 Task: Enable the option "Early SKIP detection on P-frames" for "H.264/MPEG-4 Part 10/AVC encoder (x264 10-bit).
Action: Mouse moved to (102, 13)
Screenshot: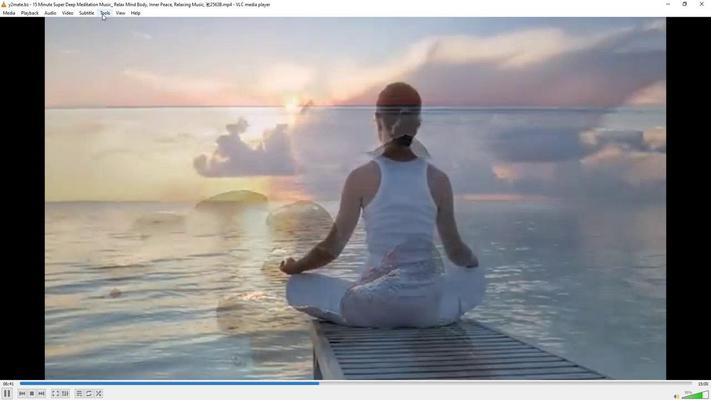 
Action: Mouse pressed left at (102, 13)
Screenshot: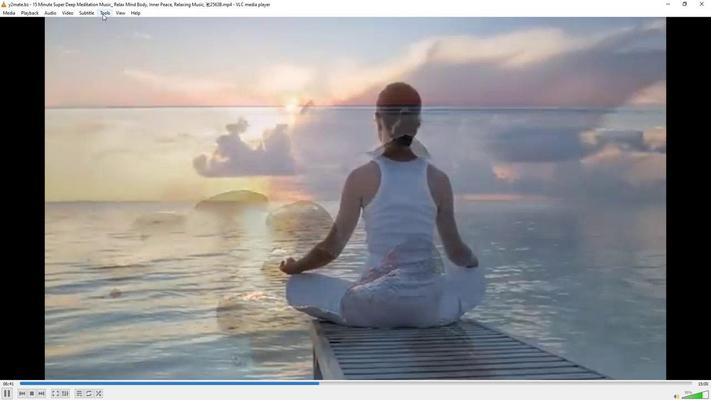 
Action: Mouse moved to (122, 100)
Screenshot: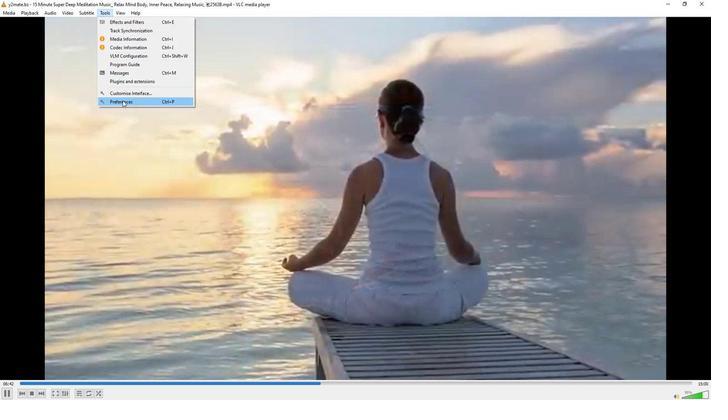 
Action: Mouse pressed left at (122, 100)
Screenshot: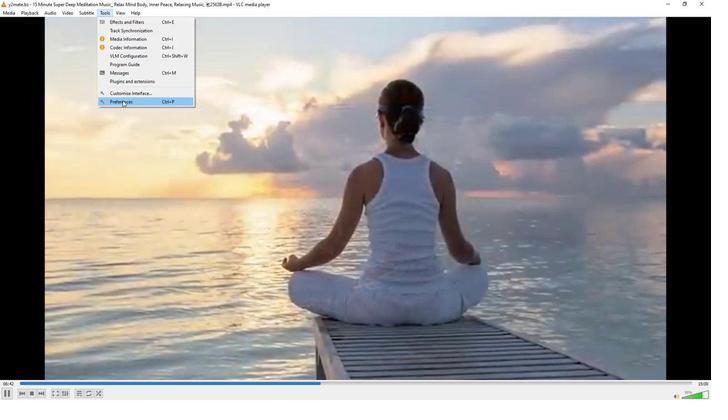 
Action: Mouse moved to (235, 326)
Screenshot: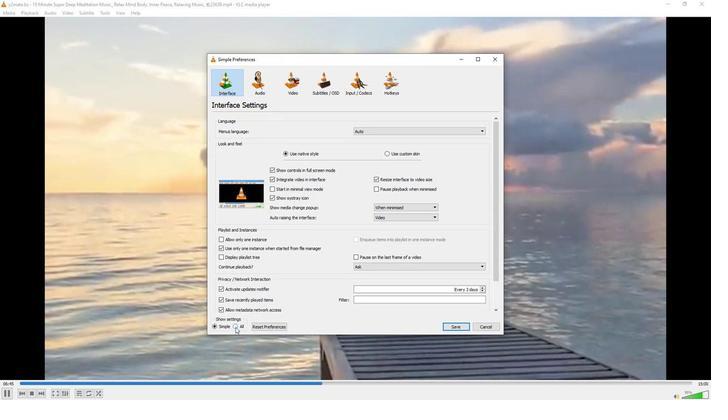 
Action: Mouse pressed left at (235, 326)
Screenshot: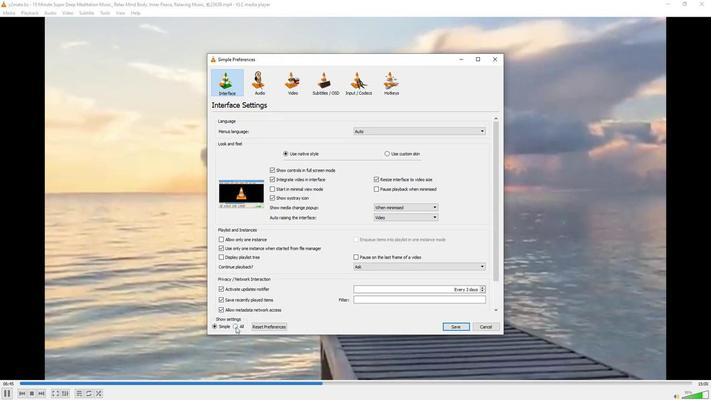 
Action: Mouse moved to (224, 250)
Screenshot: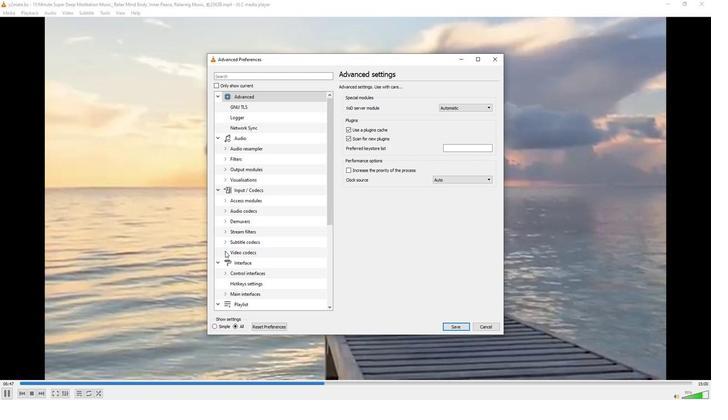 
Action: Mouse pressed left at (224, 250)
Screenshot: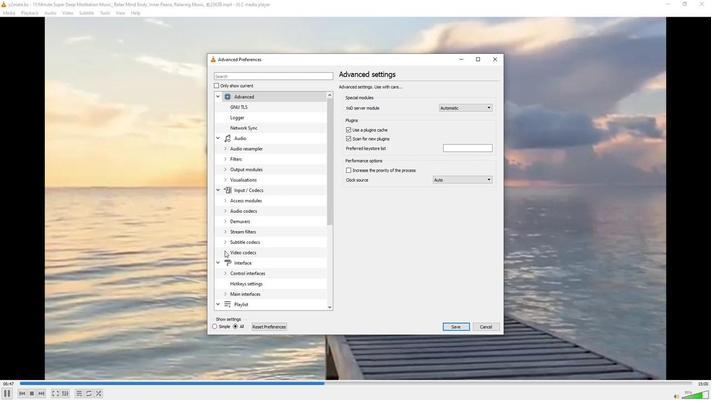 
Action: Mouse moved to (226, 267)
Screenshot: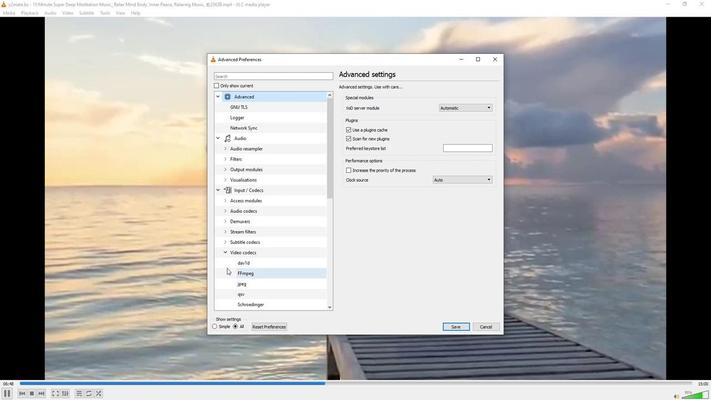 
Action: Mouse scrolled (226, 267) with delta (0, 0)
Screenshot: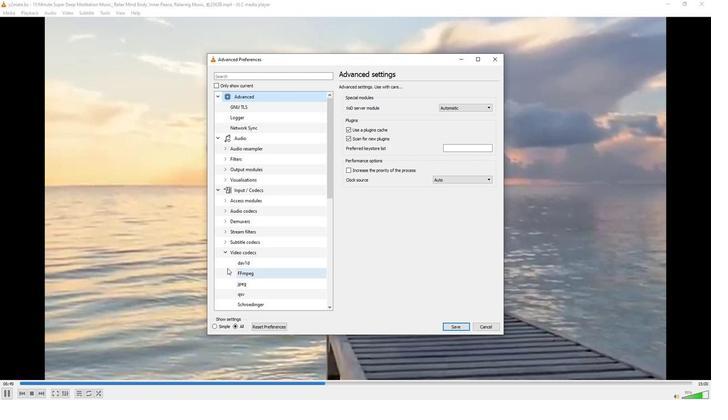 
Action: Mouse scrolled (226, 267) with delta (0, 0)
Screenshot: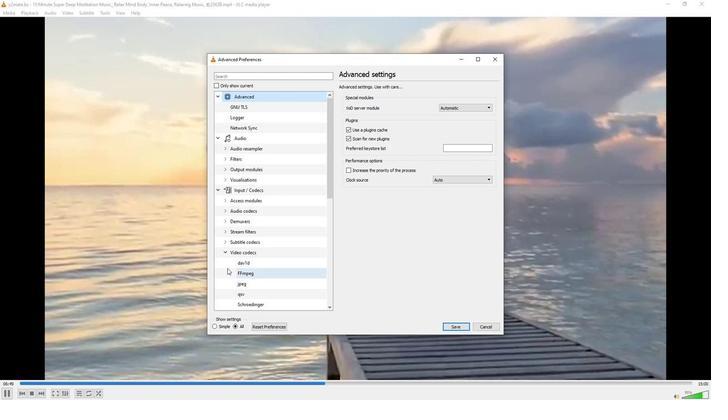 
Action: Mouse scrolled (226, 267) with delta (0, 0)
Screenshot: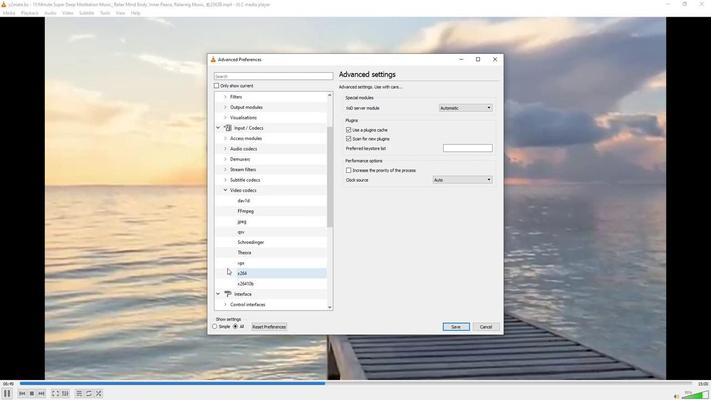 
Action: Mouse moved to (239, 251)
Screenshot: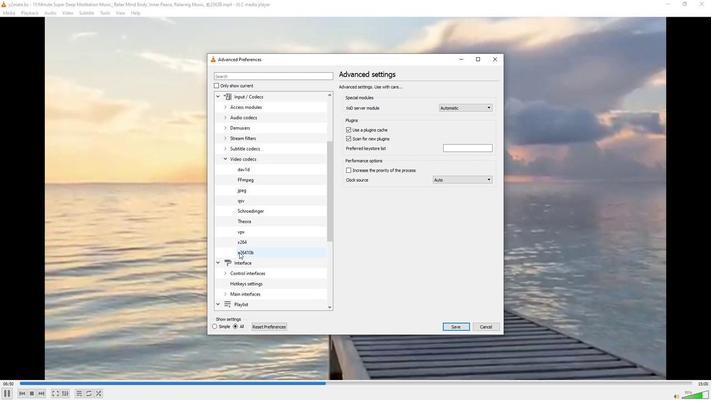 
Action: Mouse pressed left at (239, 251)
Screenshot: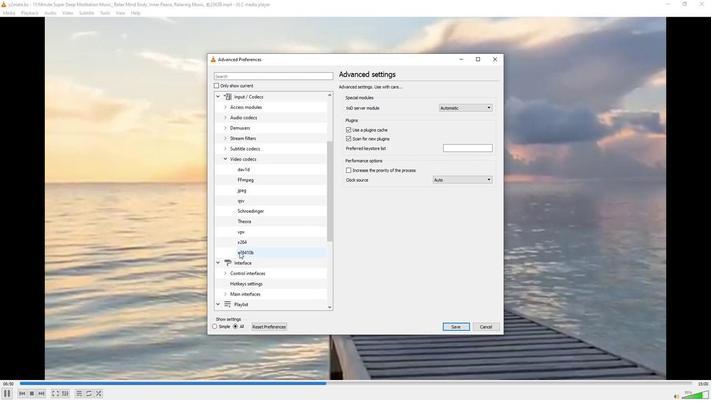 
Action: Mouse moved to (365, 256)
Screenshot: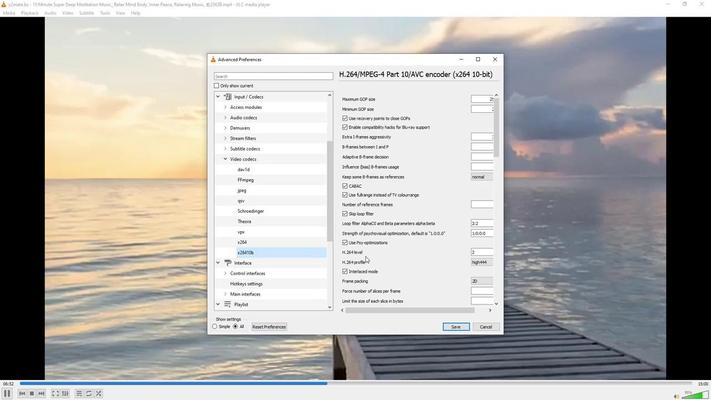 
Action: Mouse scrolled (365, 255) with delta (0, 0)
Screenshot: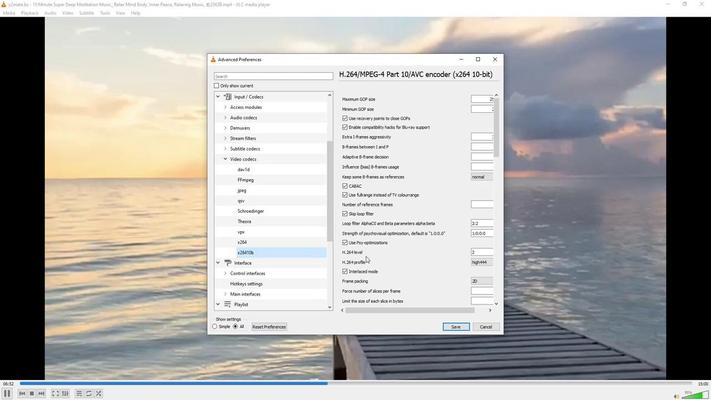 
Action: Mouse scrolled (365, 255) with delta (0, 0)
Screenshot: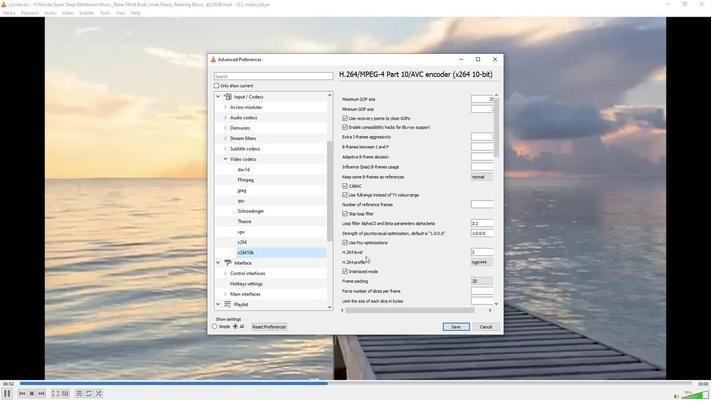 
Action: Mouse scrolled (365, 255) with delta (0, 0)
Screenshot: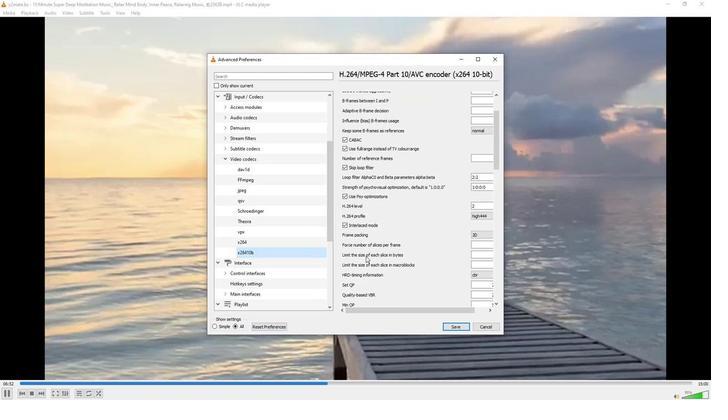 
Action: Mouse scrolled (365, 255) with delta (0, 0)
Screenshot: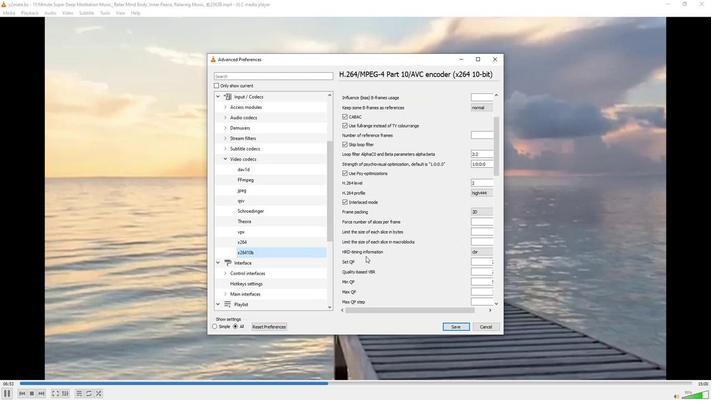 
Action: Mouse scrolled (365, 255) with delta (0, 0)
Screenshot: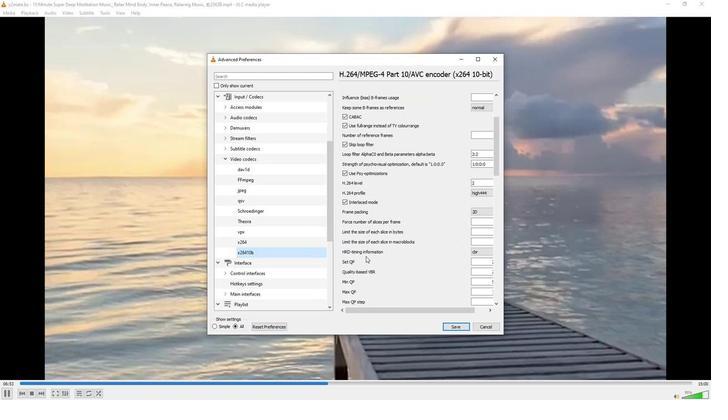 
Action: Mouse scrolled (365, 255) with delta (0, 0)
Screenshot: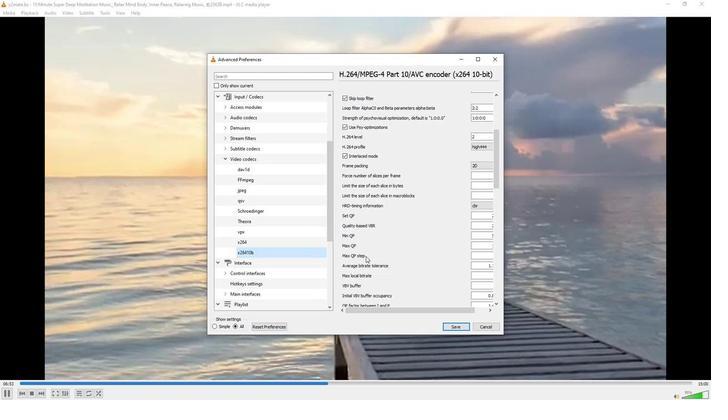 
Action: Mouse moved to (365, 255)
Screenshot: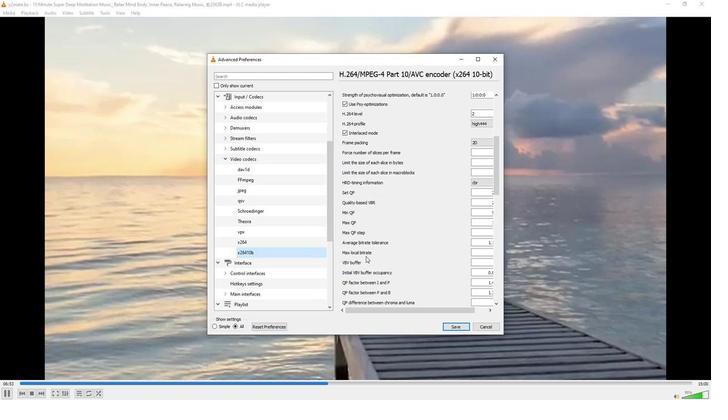 
Action: Mouse scrolled (365, 255) with delta (0, 0)
Screenshot: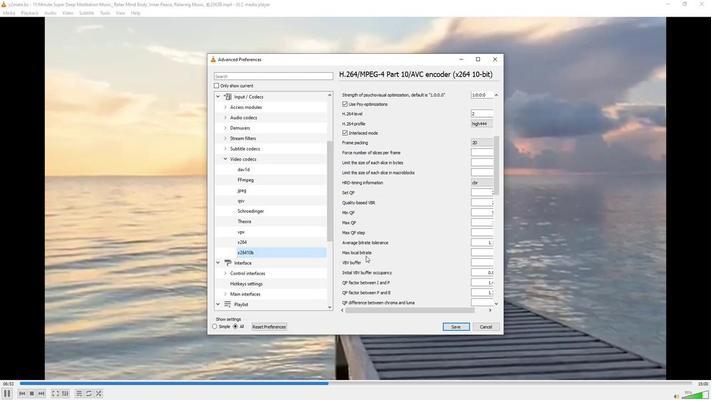 
Action: Mouse scrolled (365, 255) with delta (0, 0)
Screenshot: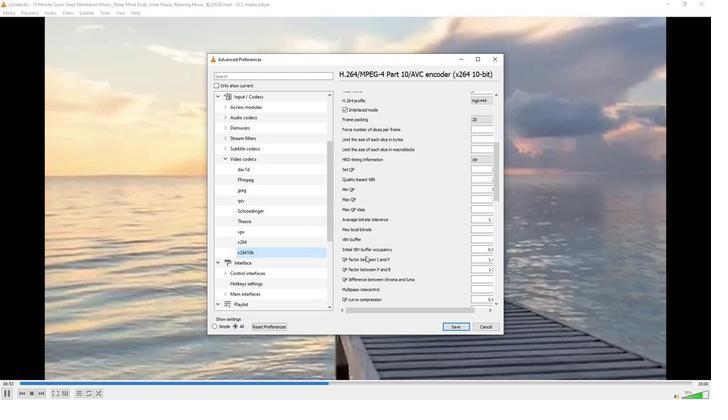 
Action: Mouse moved to (364, 255)
Screenshot: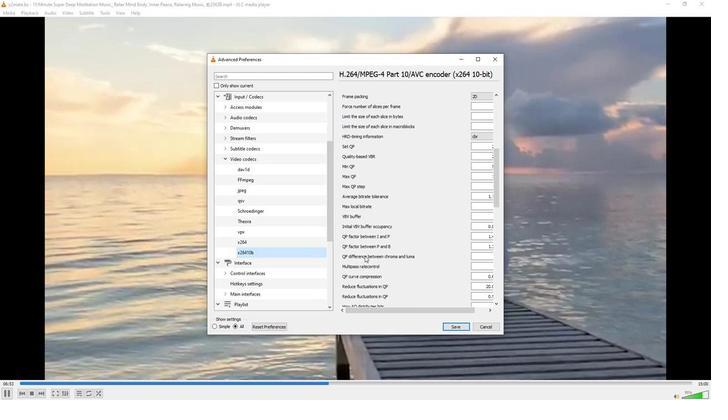 
Action: Mouse scrolled (364, 255) with delta (0, 0)
Screenshot: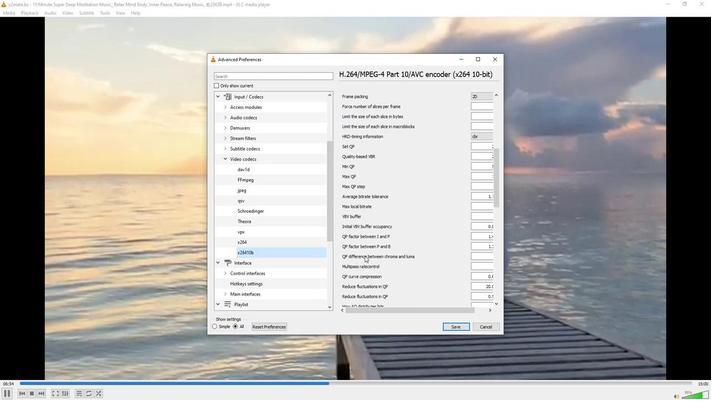 
Action: Mouse moved to (363, 255)
Screenshot: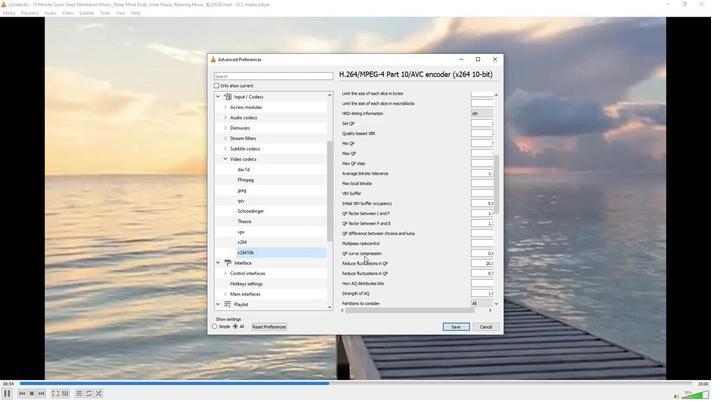 
Action: Mouse scrolled (363, 255) with delta (0, 0)
Screenshot: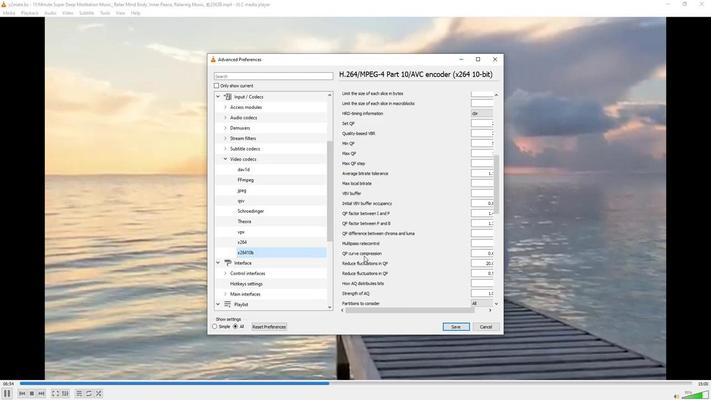 
Action: Mouse moved to (363, 255)
Screenshot: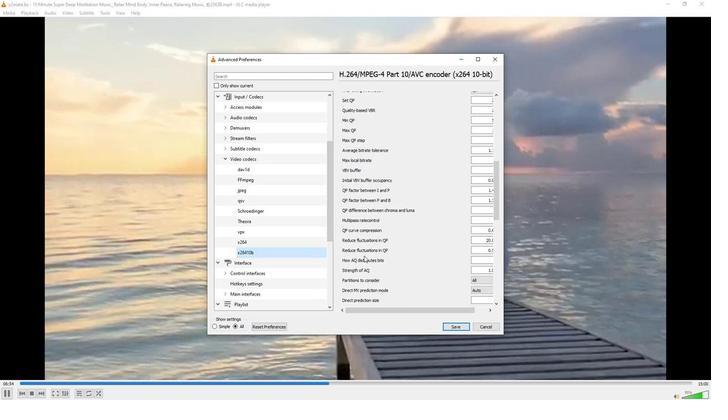 
Action: Mouse scrolled (363, 255) with delta (0, 0)
Screenshot: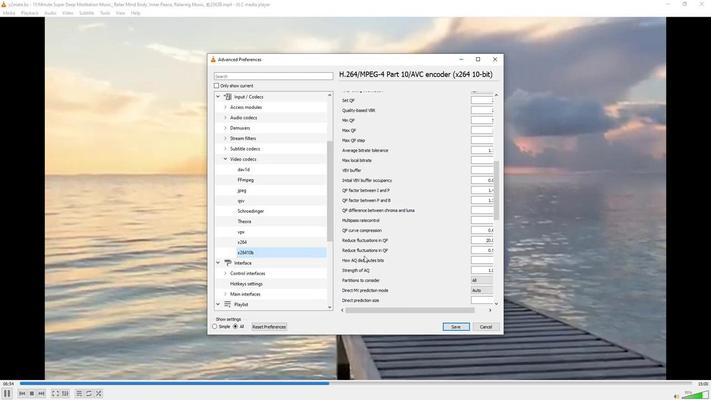 
Action: Mouse moved to (361, 255)
Screenshot: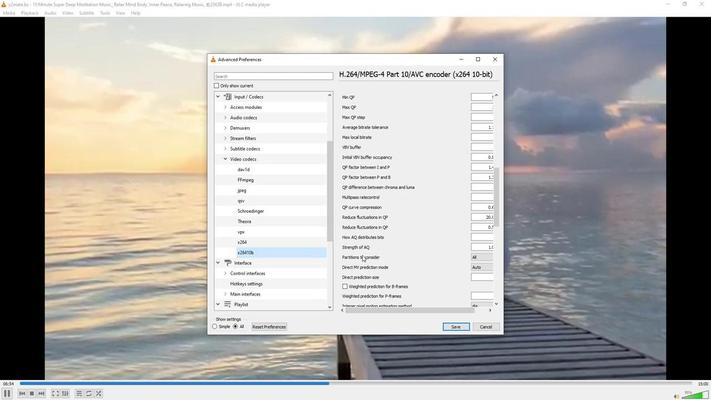 
Action: Mouse scrolled (361, 254) with delta (0, 0)
Screenshot: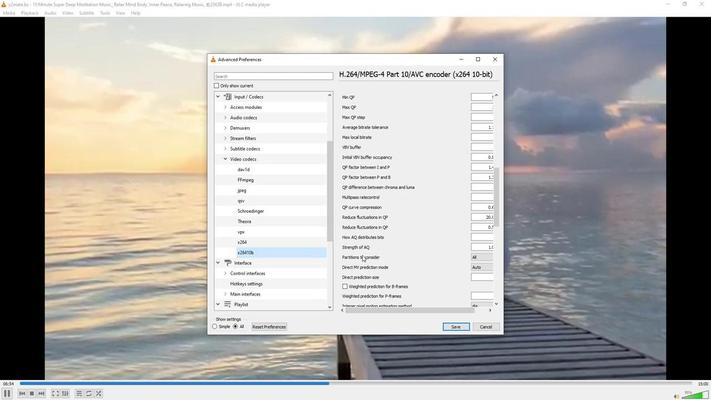 
Action: Mouse moved to (361, 255)
Screenshot: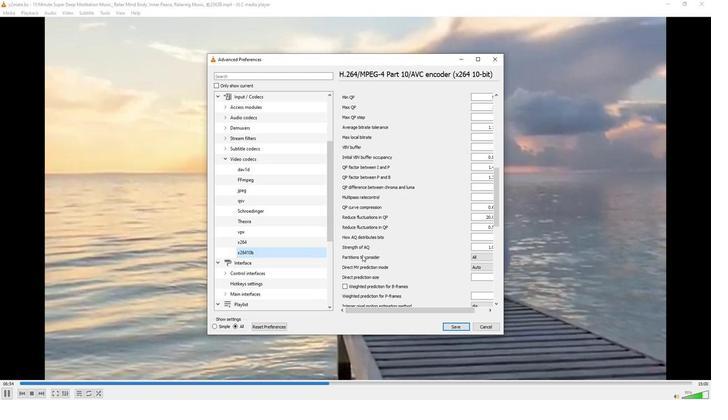 
Action: Mouse scrolled (361, 254) with delta (0, 0)
Screenshot: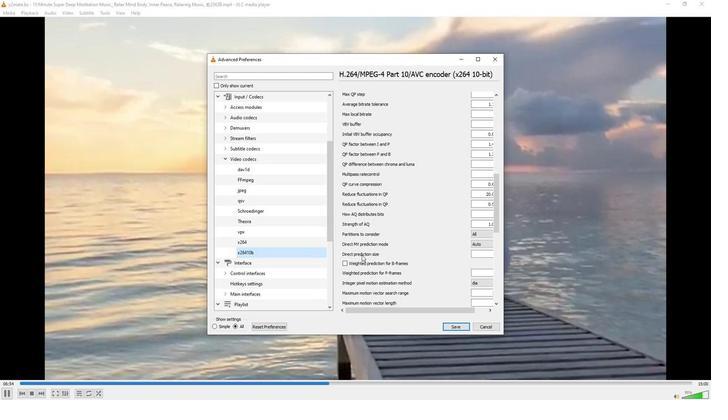 
Action: Mouse scrolled (361, 254) with delta (0, 0)
Screenshot: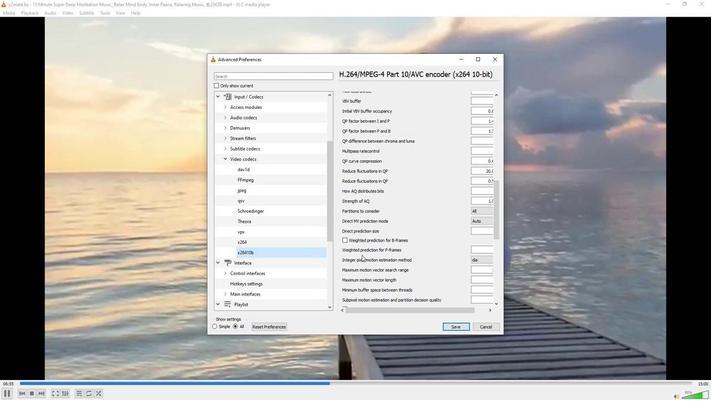 
Action: Mouse scrolled (361, 254) with delta (0, 0)
Screenshot: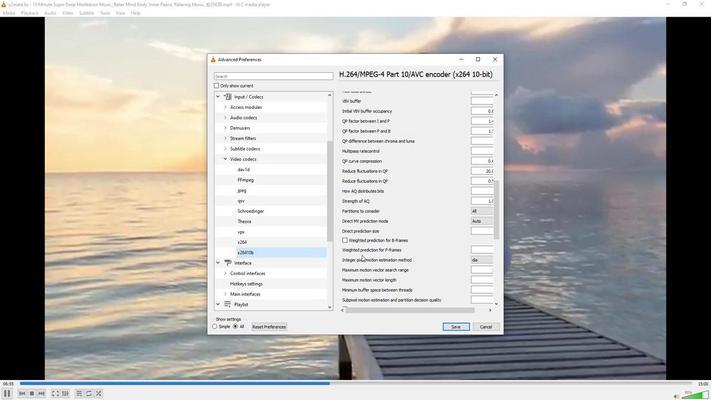 
Action: Mouse moved to (360, 255)
Screenshot: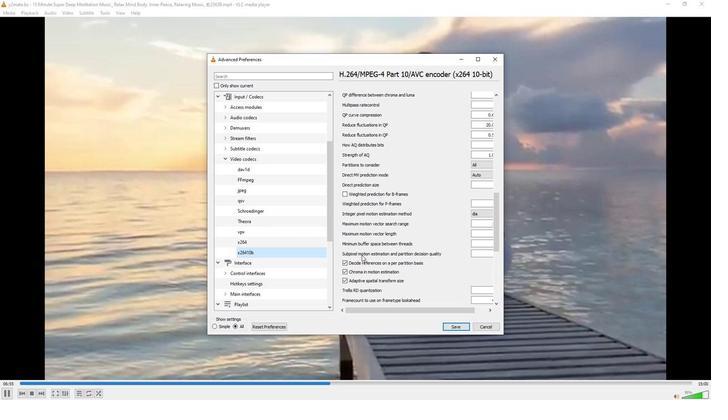 
Action: Mouse scrolled (360, 254) with delta (0, 0)
Screenshot: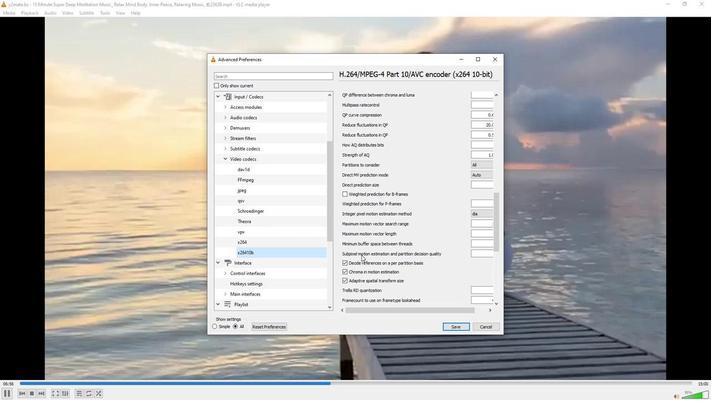 
Action: Mouse scrolled (360, 254) with delta (0, 0)
Screenshot: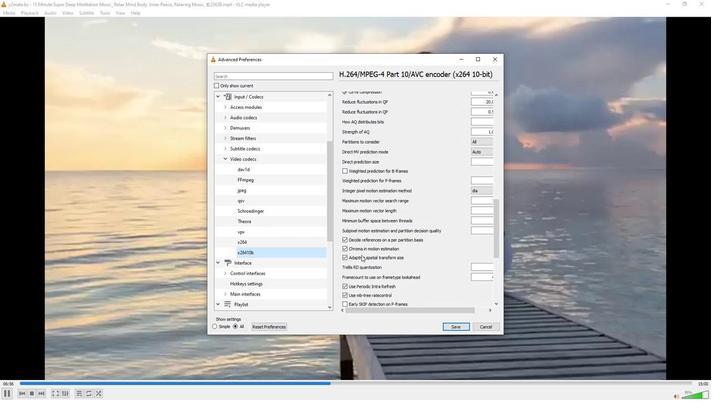 
Action: Mouse moved to (343, 280)
Screenshot: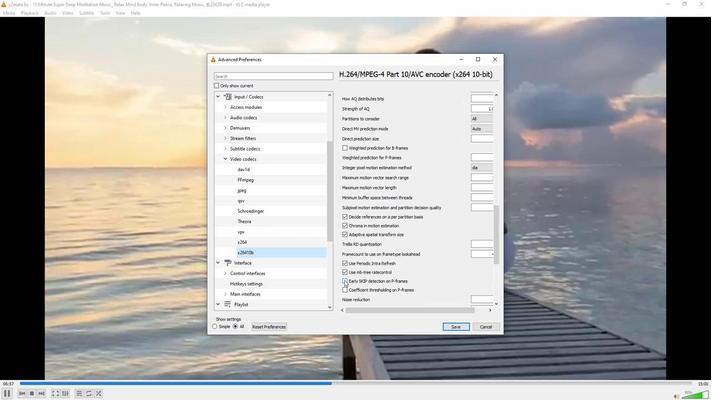 
Action: Mouse pressed left at (343, 280)
Screenshot: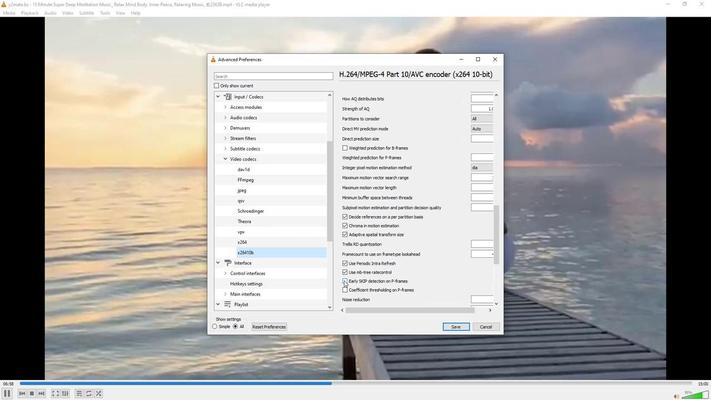 
Action: Mouse moved to (350, 279)
Screenshot: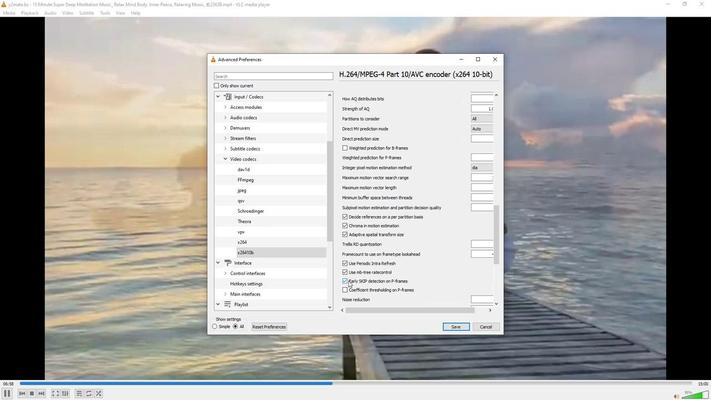 
